 Task: Check the schedule for the "Victory Lane Racing Champions League".
Action: Mouse moved to (211, 393)
Screenshot: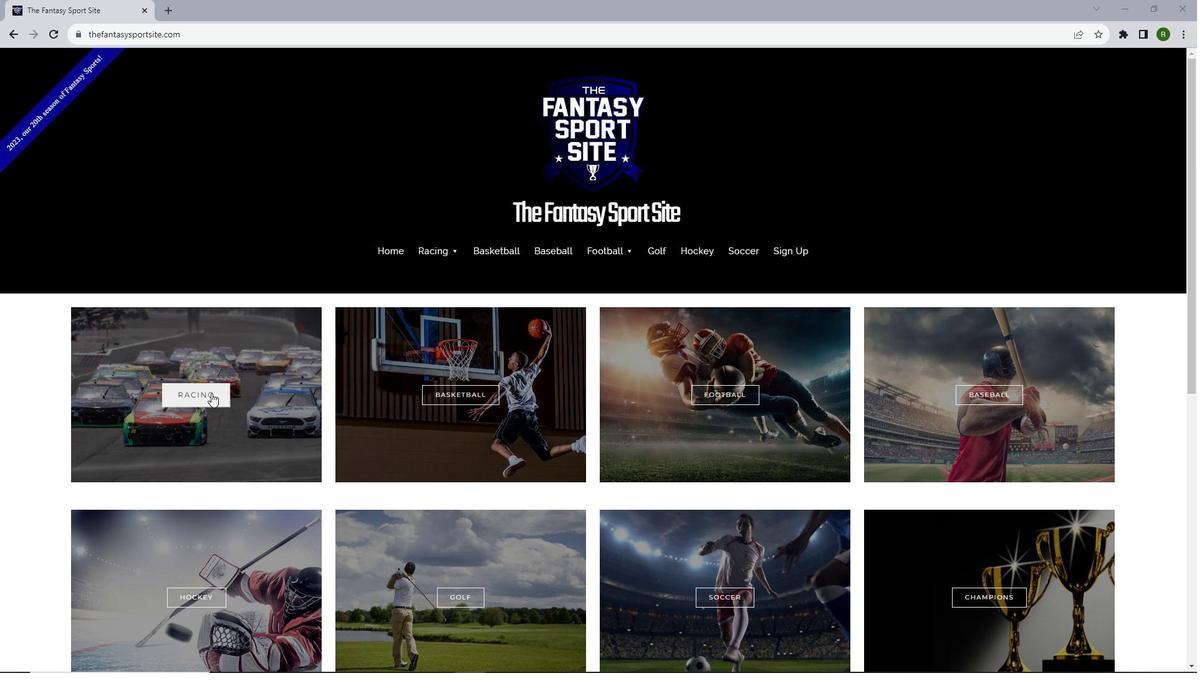 
Action: Mouse pressed left at (211, 393)
Screenshot: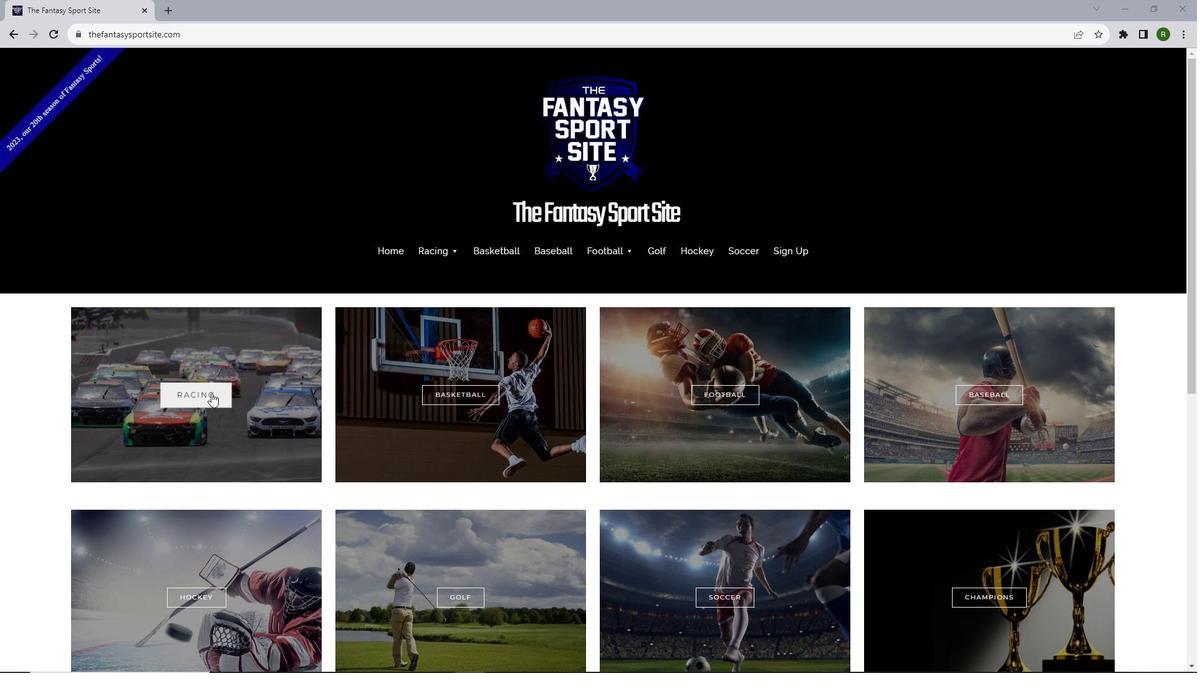 
Action: Mouse moved to (680, 351)
Screenshot: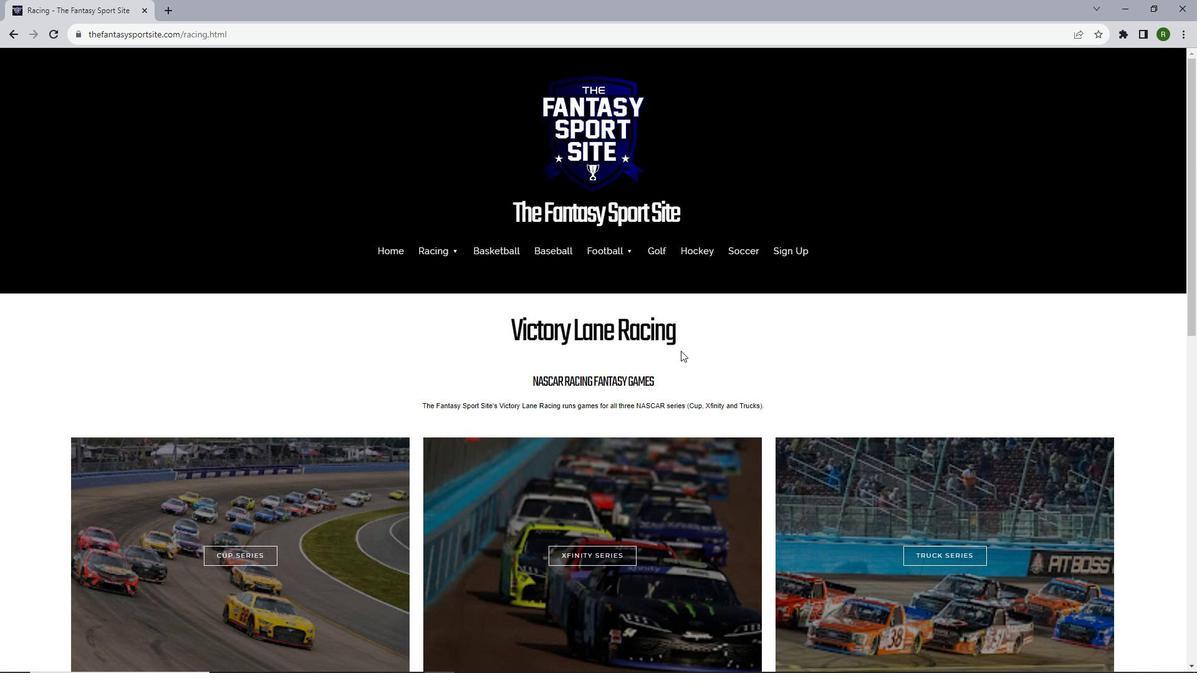 
Action: Mouse scrolled (680, 350) with delta (0, 0)
Screenshot: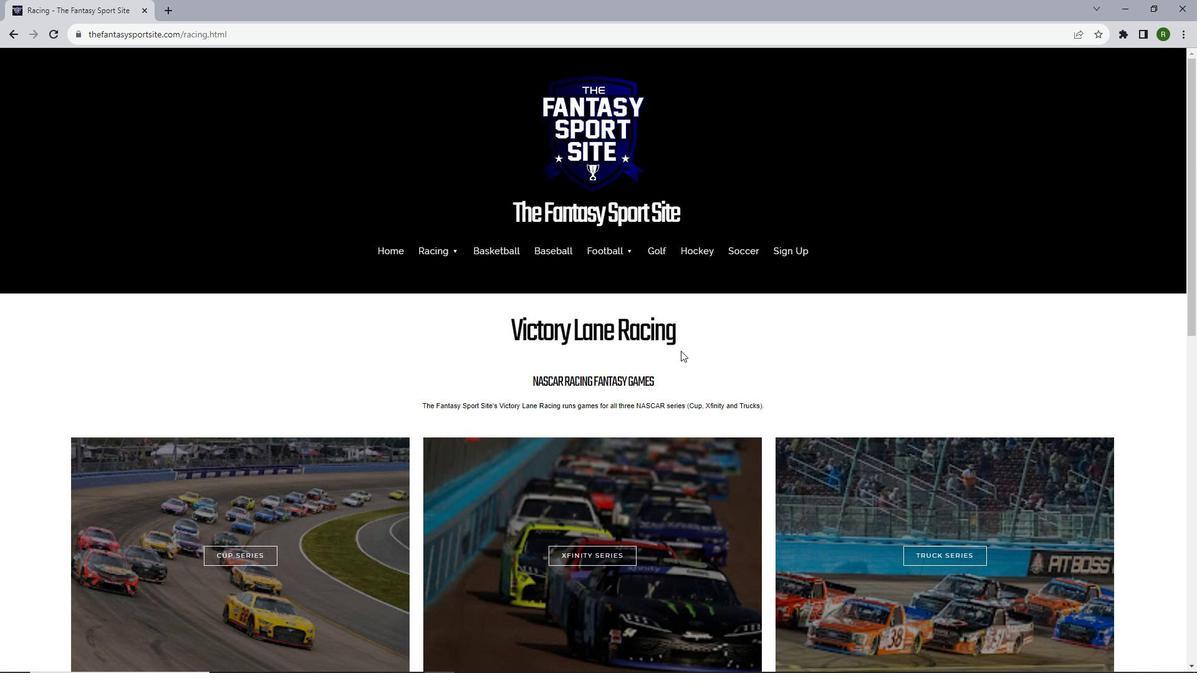 
Action: Mouse moved to (680, 351)
Screenshot: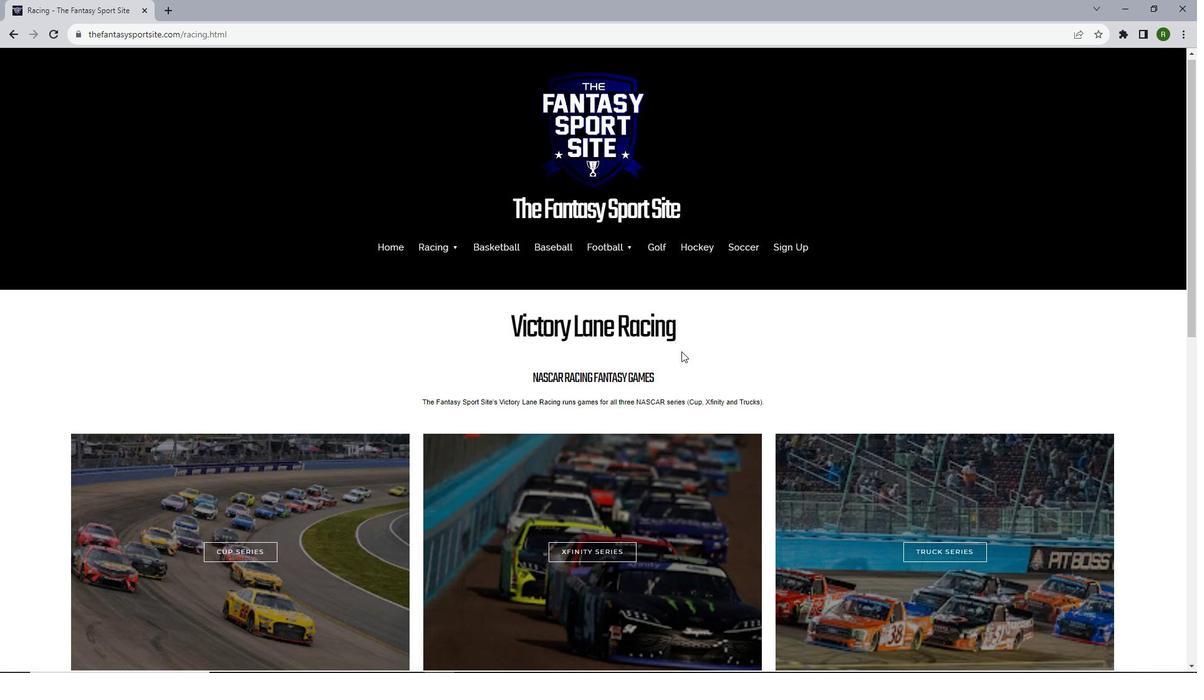 
Action: Mouse scrolled (680, 350) with delta (0, 0)
Screenshot: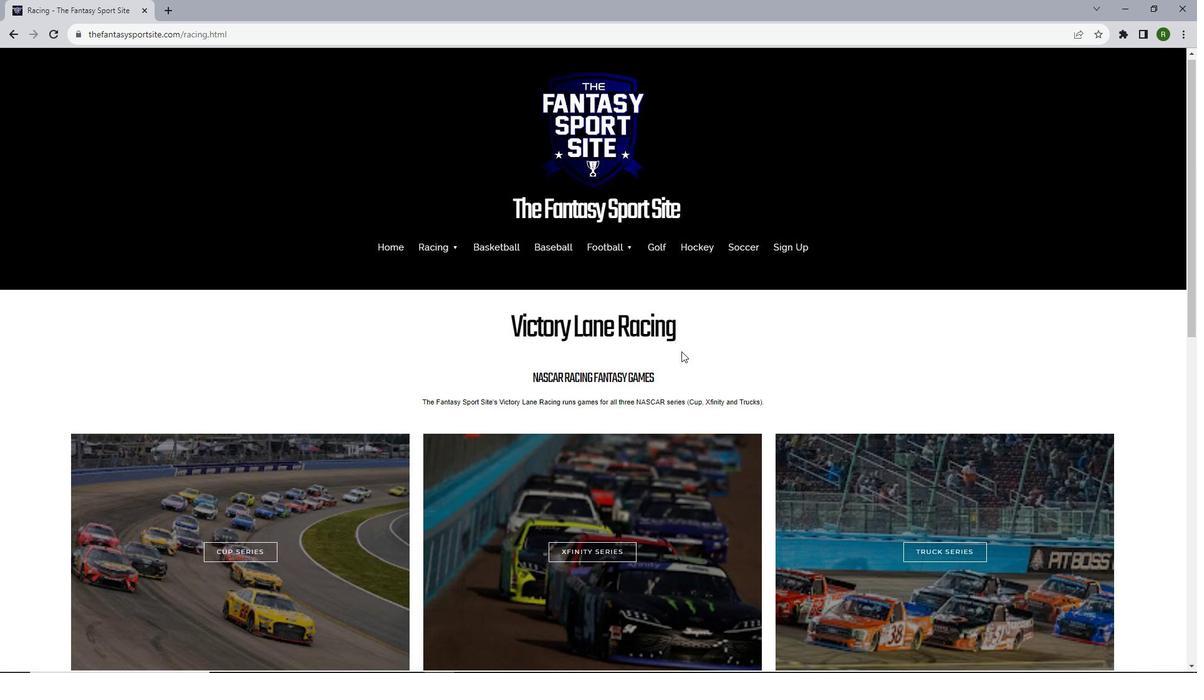 
Action: Mouse moved to (681, 351)
Screenshot: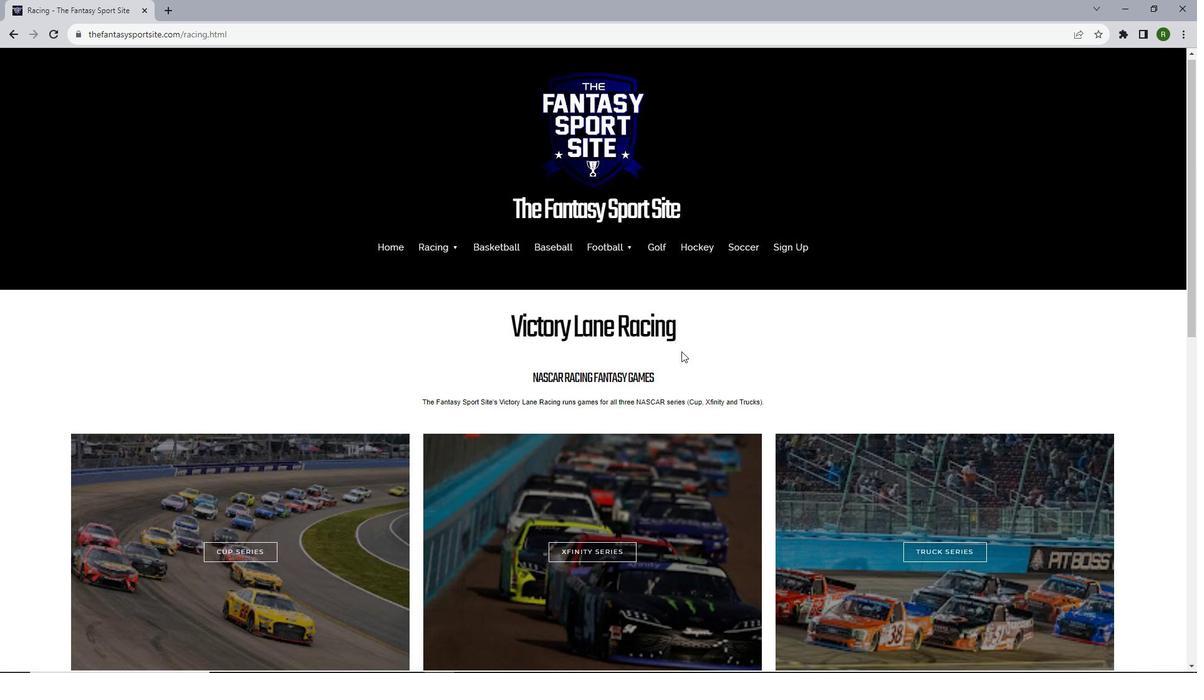 
Action: Mouse scrolled (681, 351) with delta (0, 0)
Screenshot: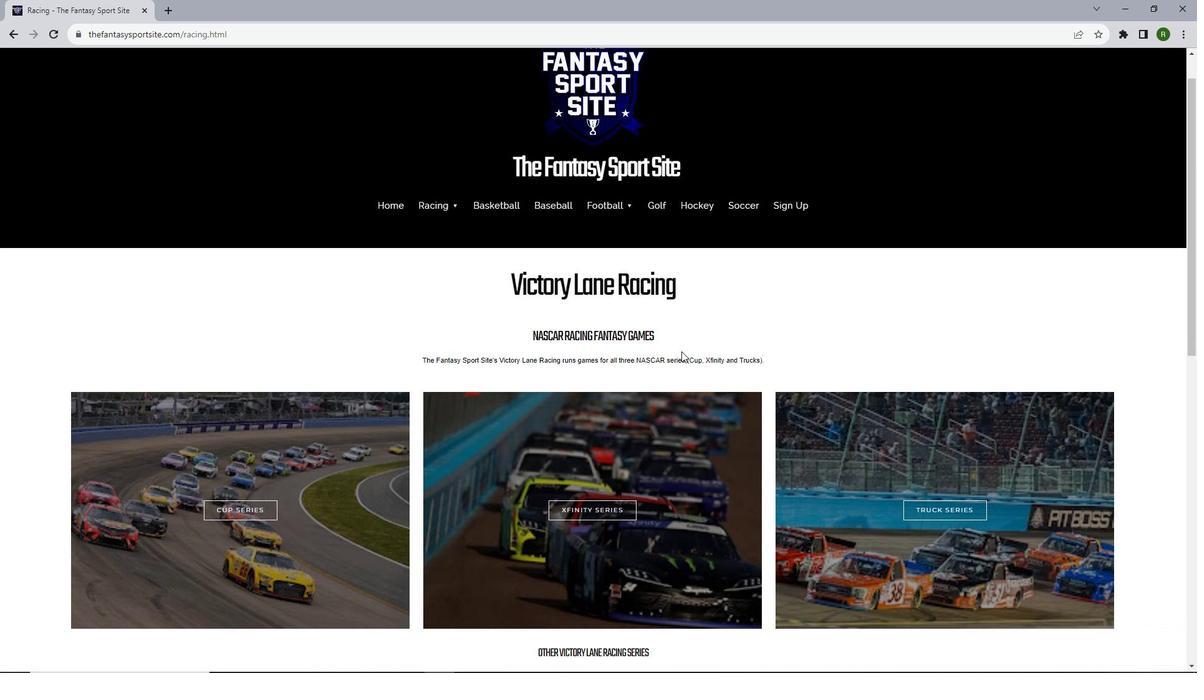 
Action: Mouse scrolled (681, 351) with delta (0, 0)
Screenshot: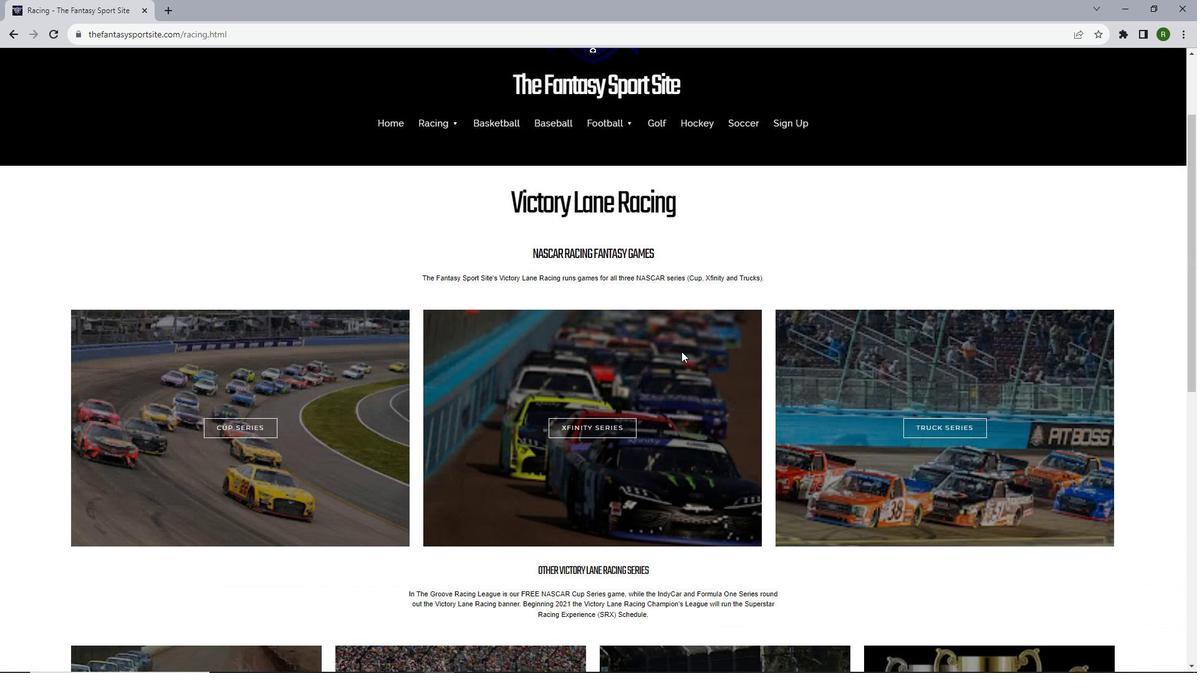 
Action: Mouse scrolled (681, 351) with delta (0, 0)
Screenshot: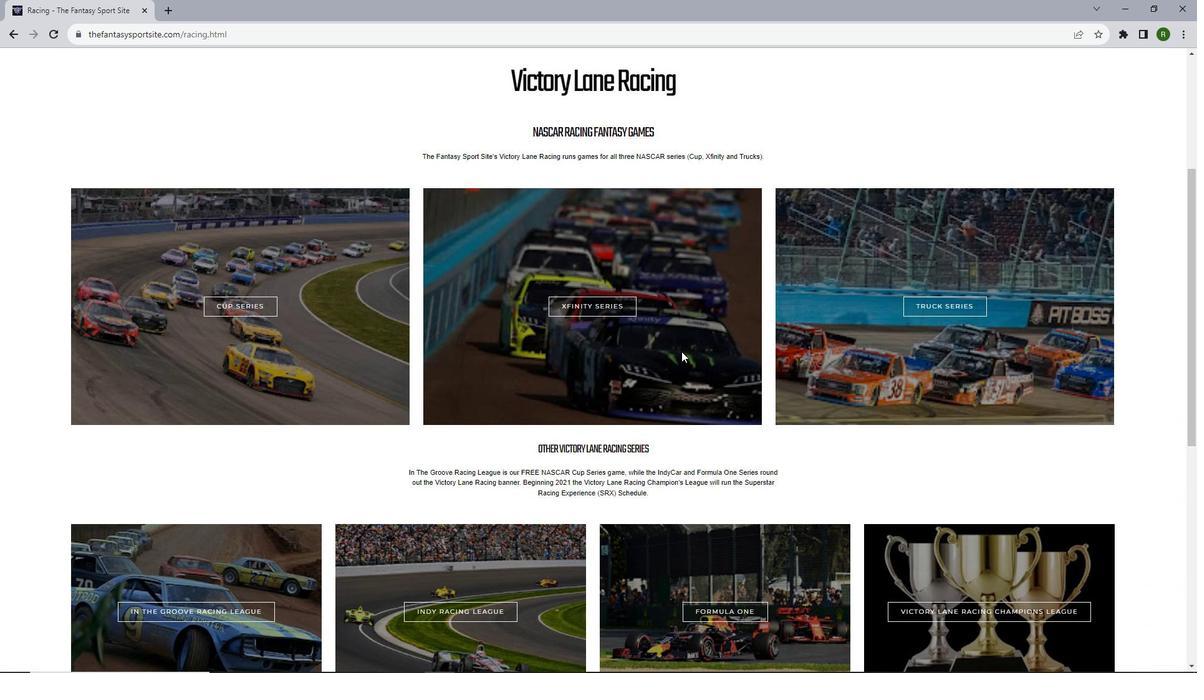 
Action: Mouse scrolled (681, 351) with delta (0, 0)
Screenshot: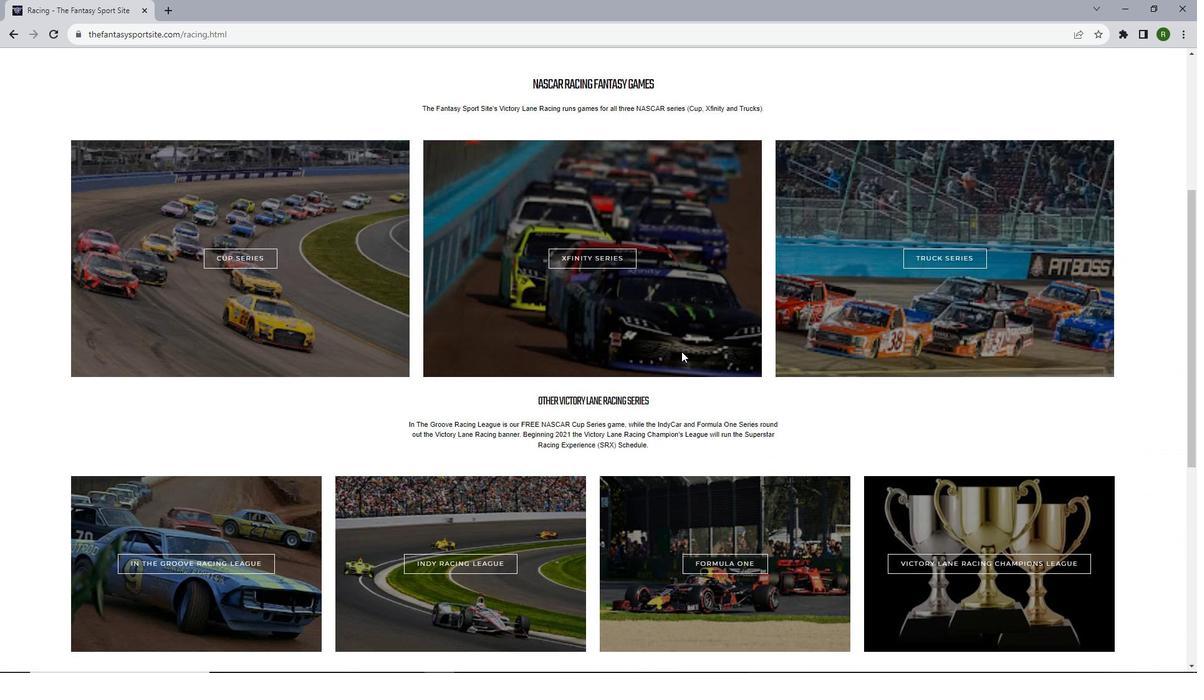 
Action: Mouse scrolled (681, 351) with delta (0, 0)
Screenshot: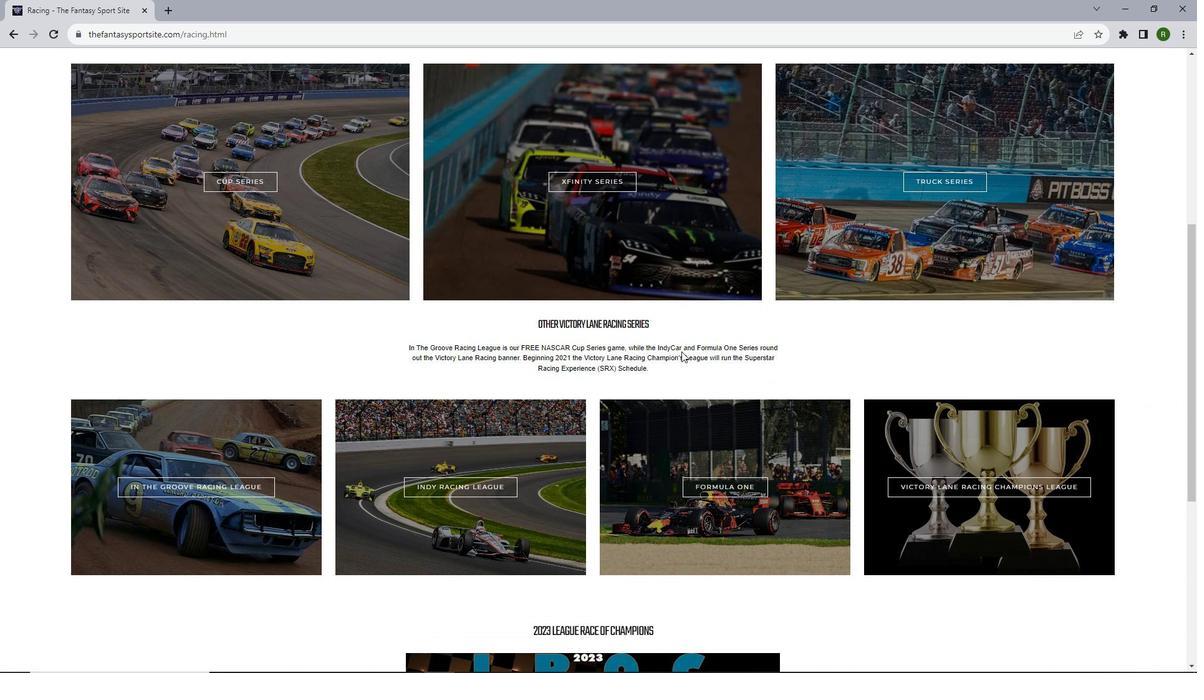 
Action: Mouse moved to (911, 420)
Screenshot: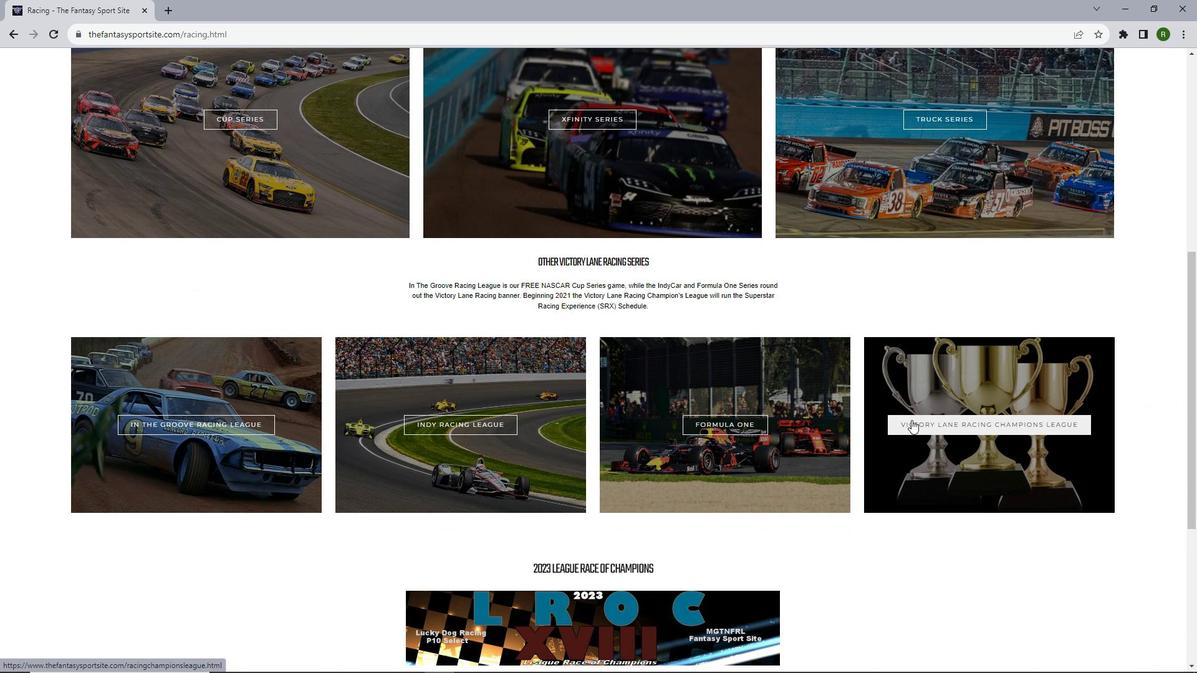 
Action: Mouse pressed left at (911, 420)
Screenshot: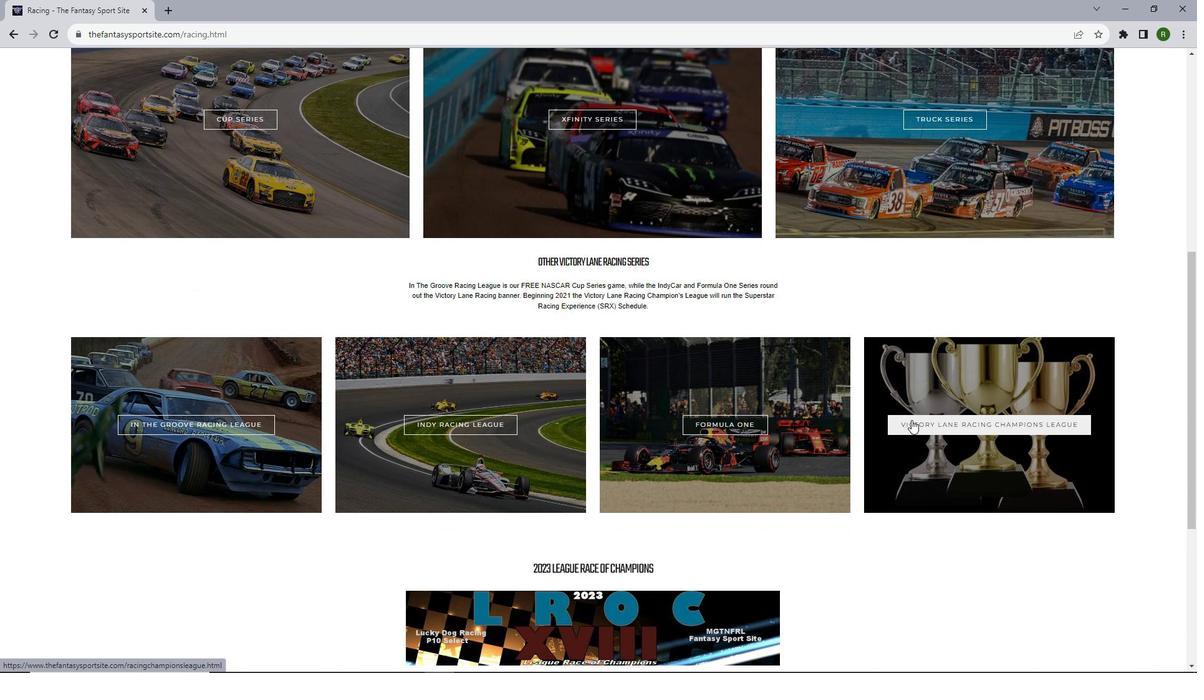 
Action: Mouse moved to (478, 329)
Screenshot: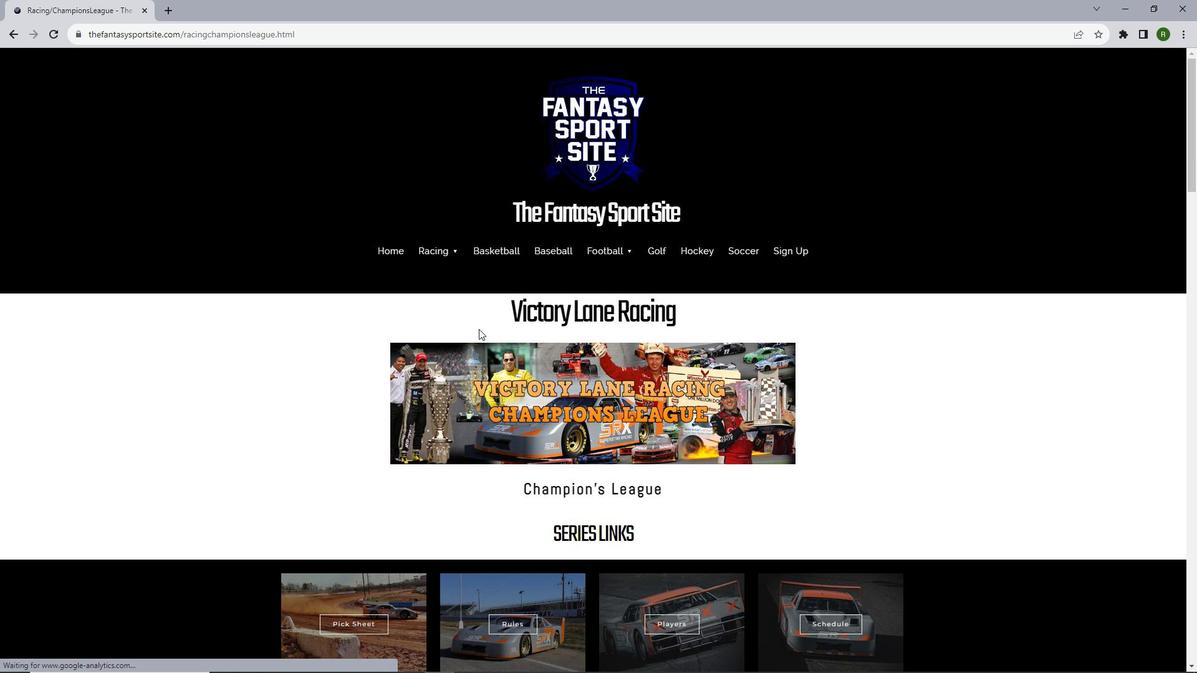 
Action: Mouse scrolled (478, 328) with delta (0, 0)
Screenshot: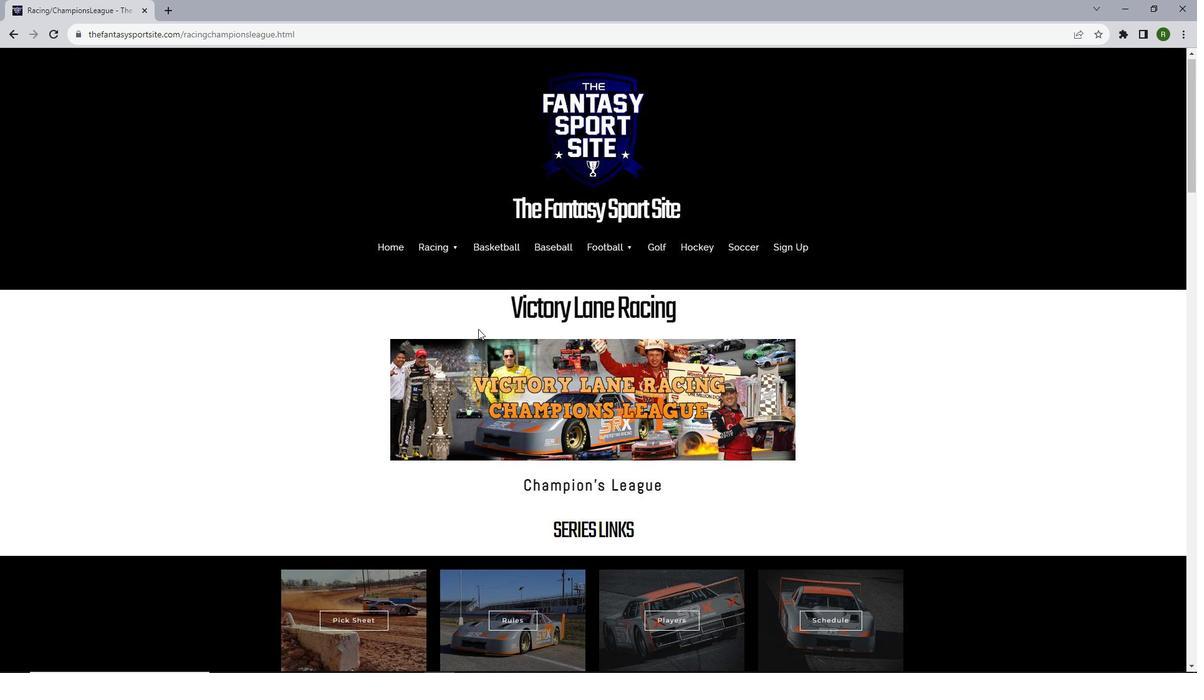 
Action: Mouse scrolled (478, 328) with delta (0, 0)
Screenshot: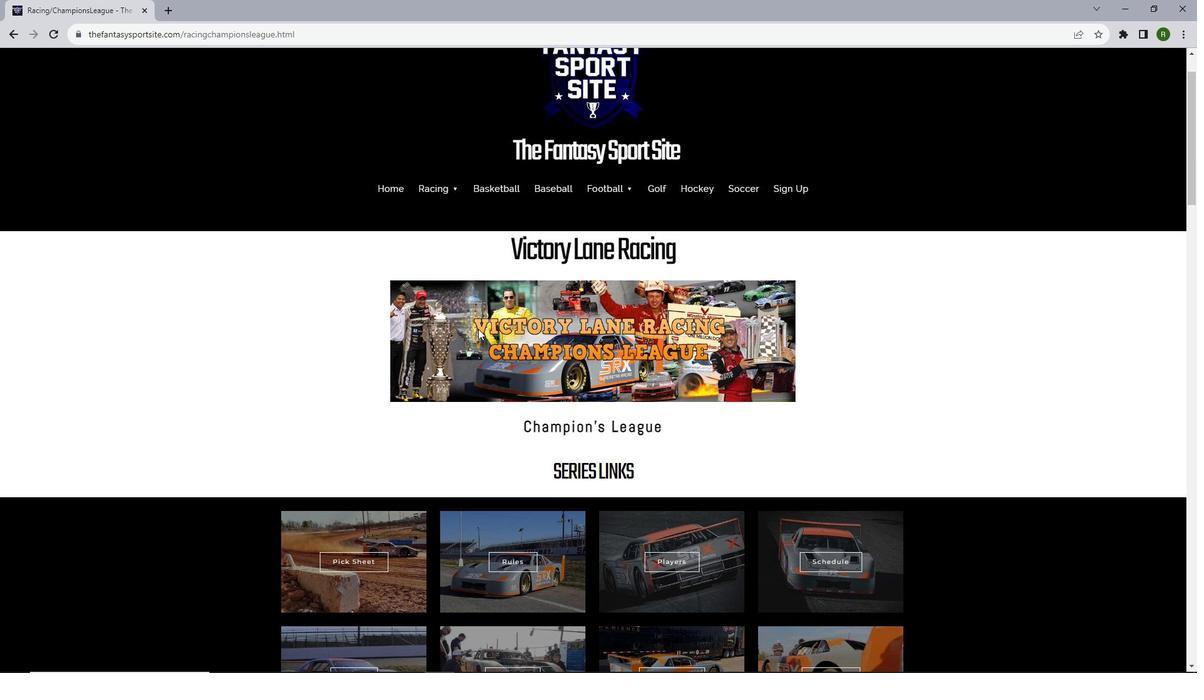
Action: Mouse scrolled (478, 328) with delta (0, 0)
Screenshot: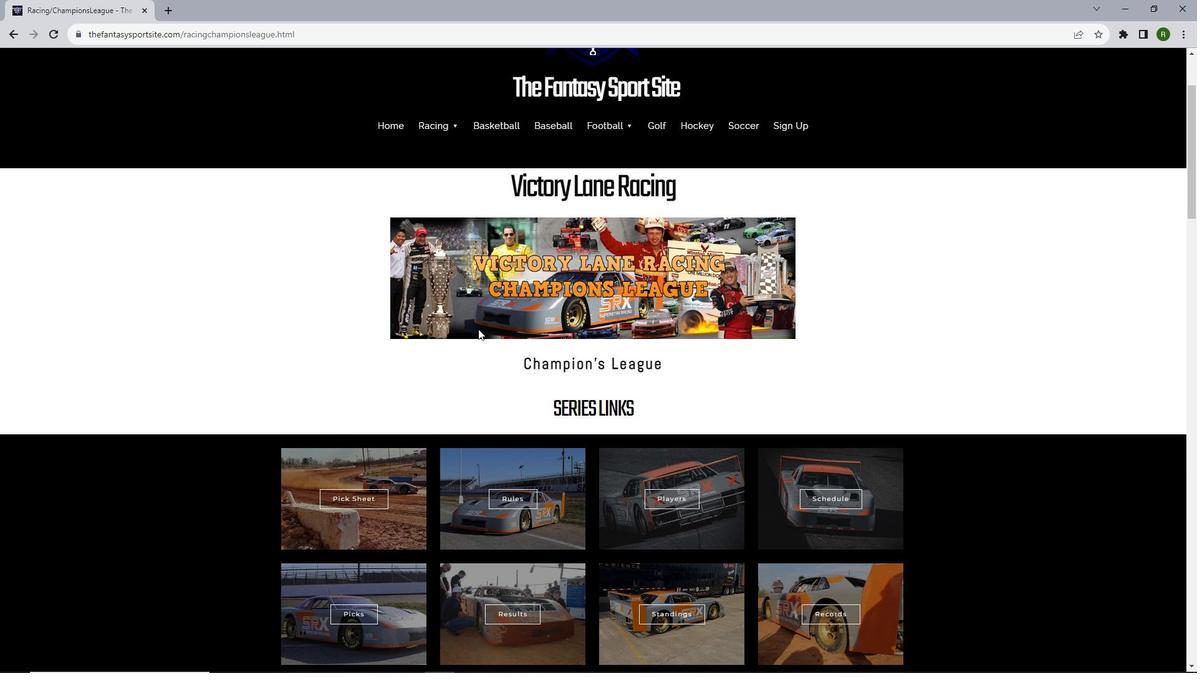 
Action: Mouse scrolled (478, 328) with delta (0, 0)
Screenshot: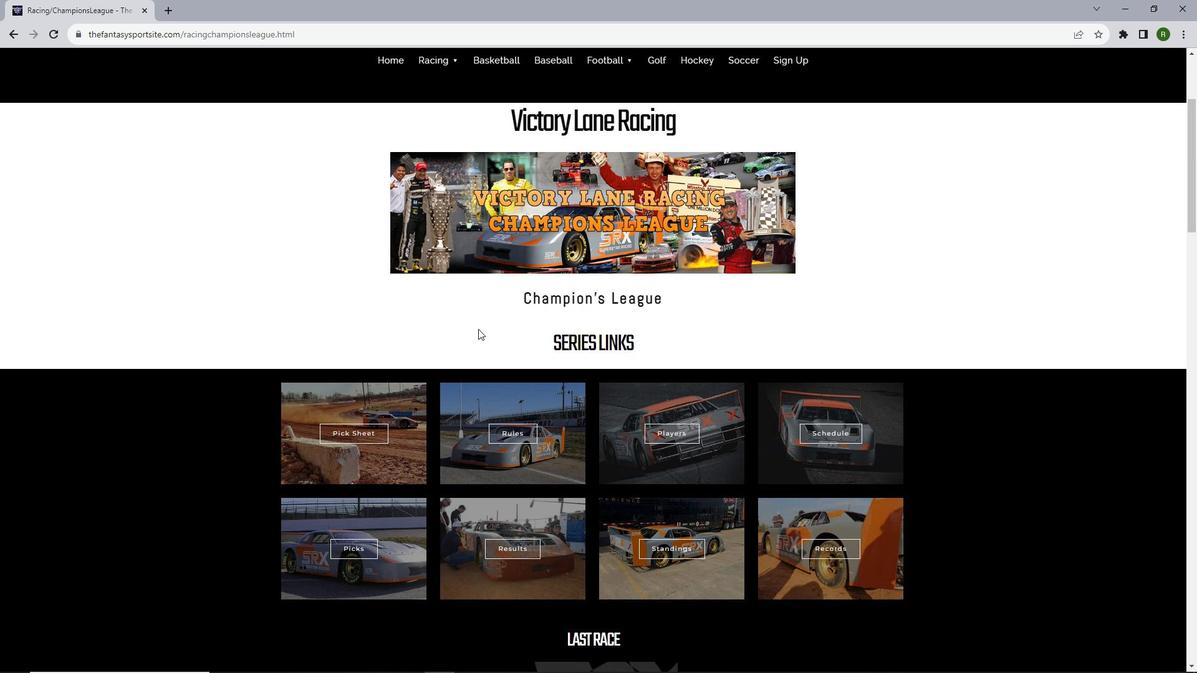 
Action: Mouse scrolled (478, 328) with delta (0, 0)
Screenshot: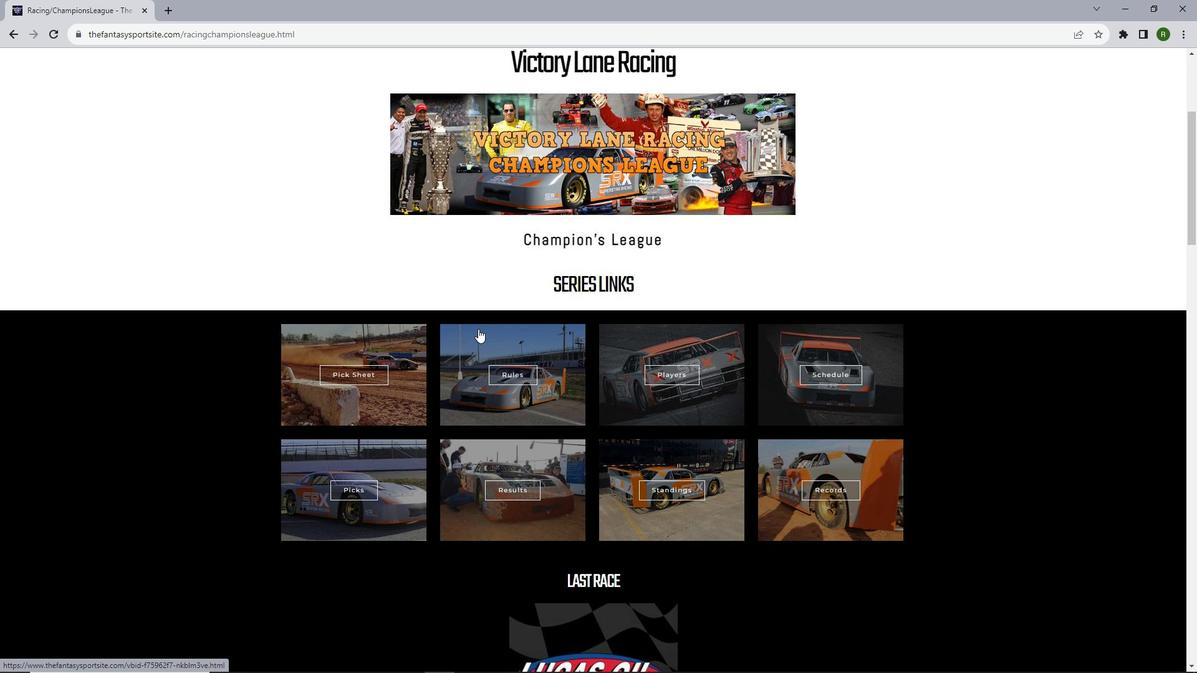 
Action: Mouse scrolled (478, 328) with delta (0, 0)
Screenshot: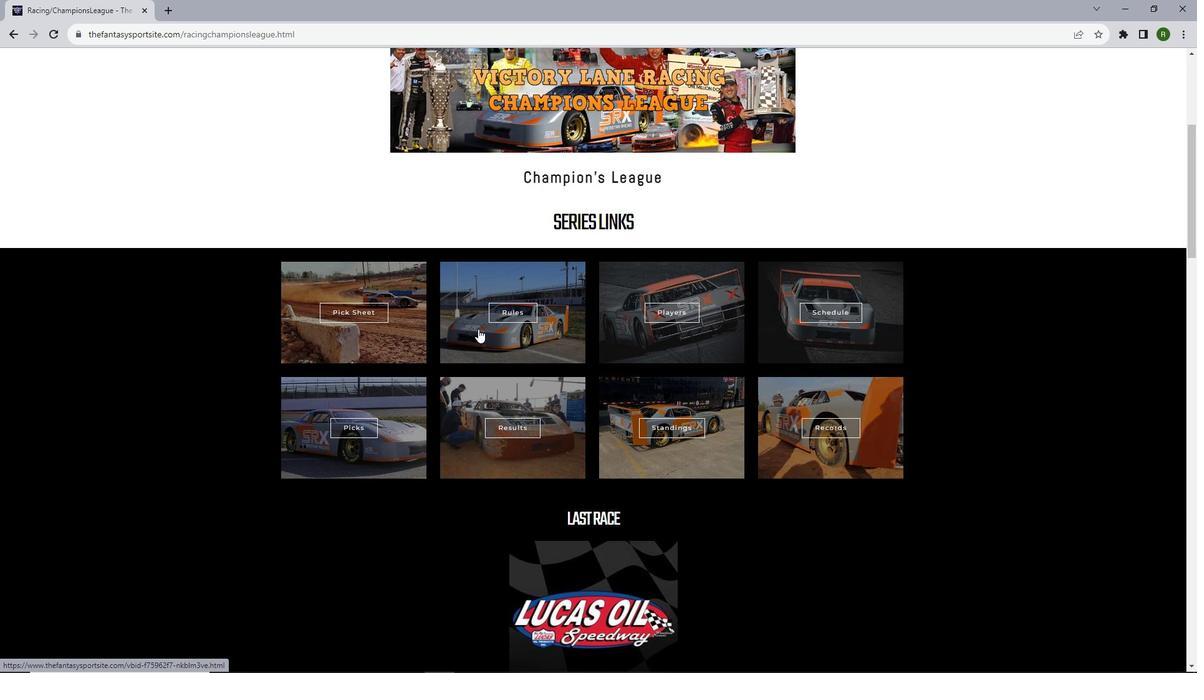 
Action: Mouse moved to (832, 254)
Screenshot: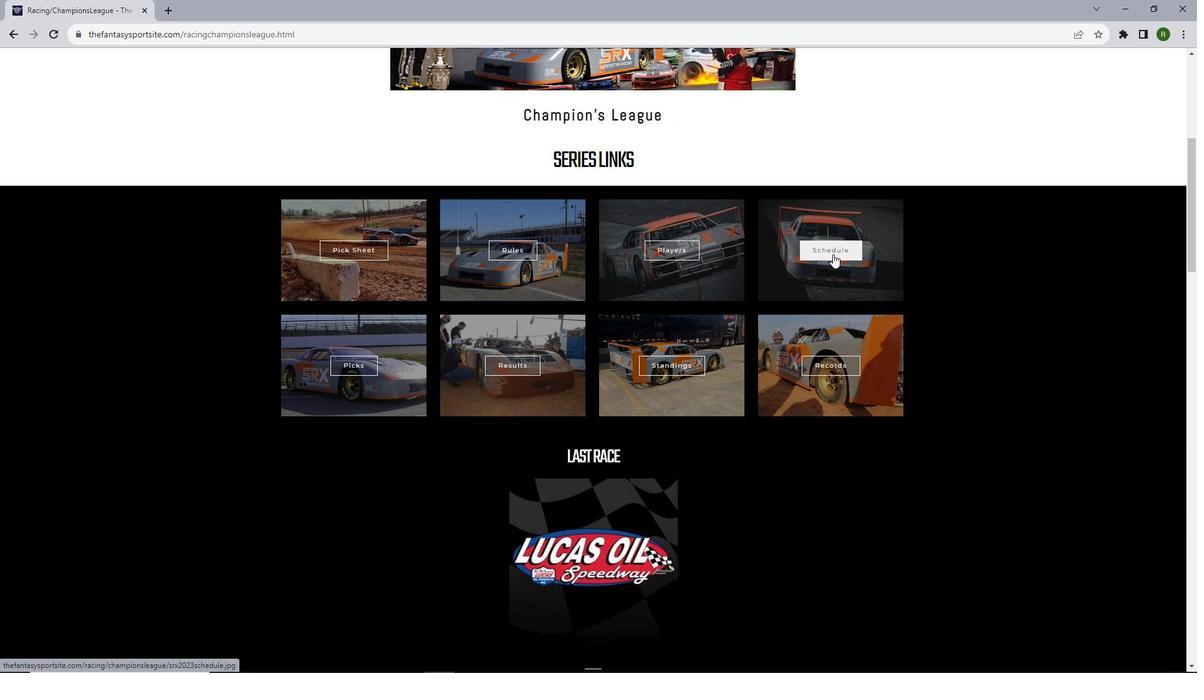 
Action: Mouse pressed left at (832, 254)
Screenshot: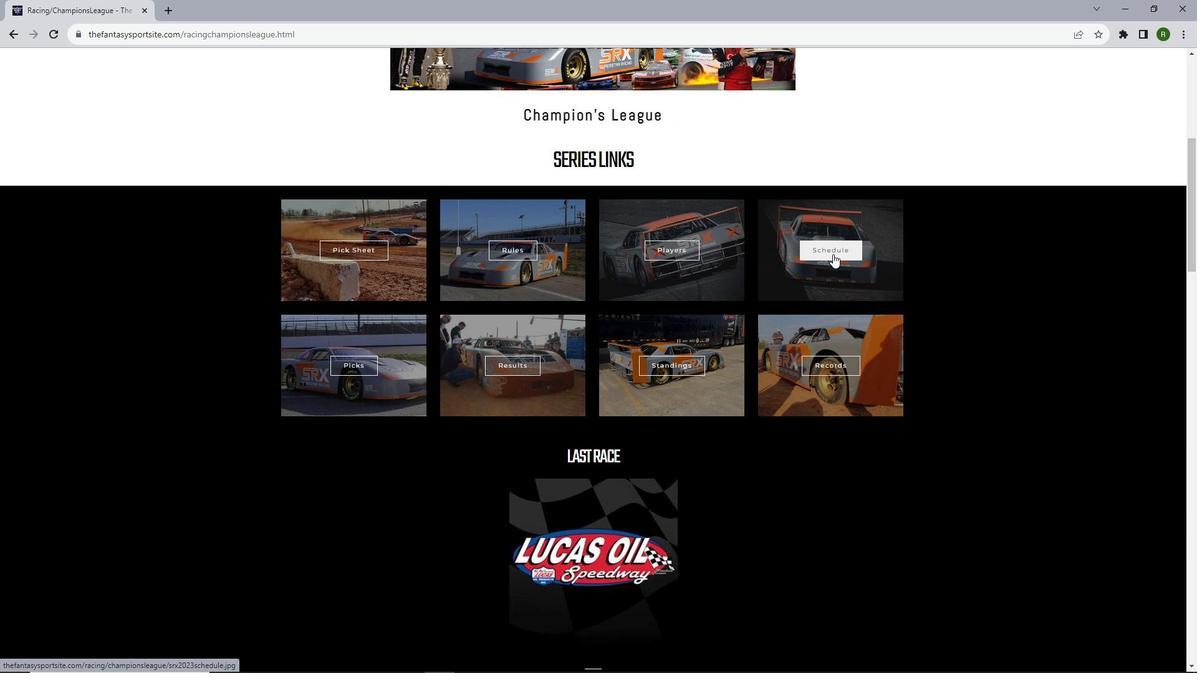 
Action: Mouse scrolled (832, 253) with delta (0, 0)
Screenshot: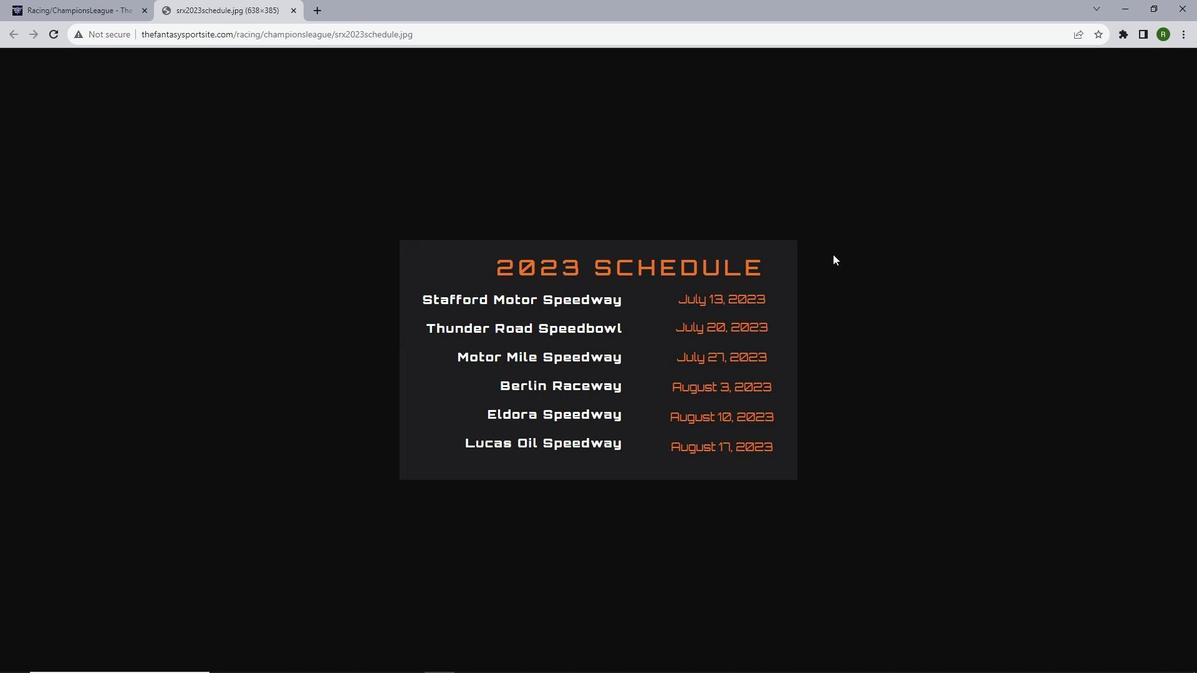 
Action: Mouse scrolled (832, 253) with delta (0, 0)
Screenshot: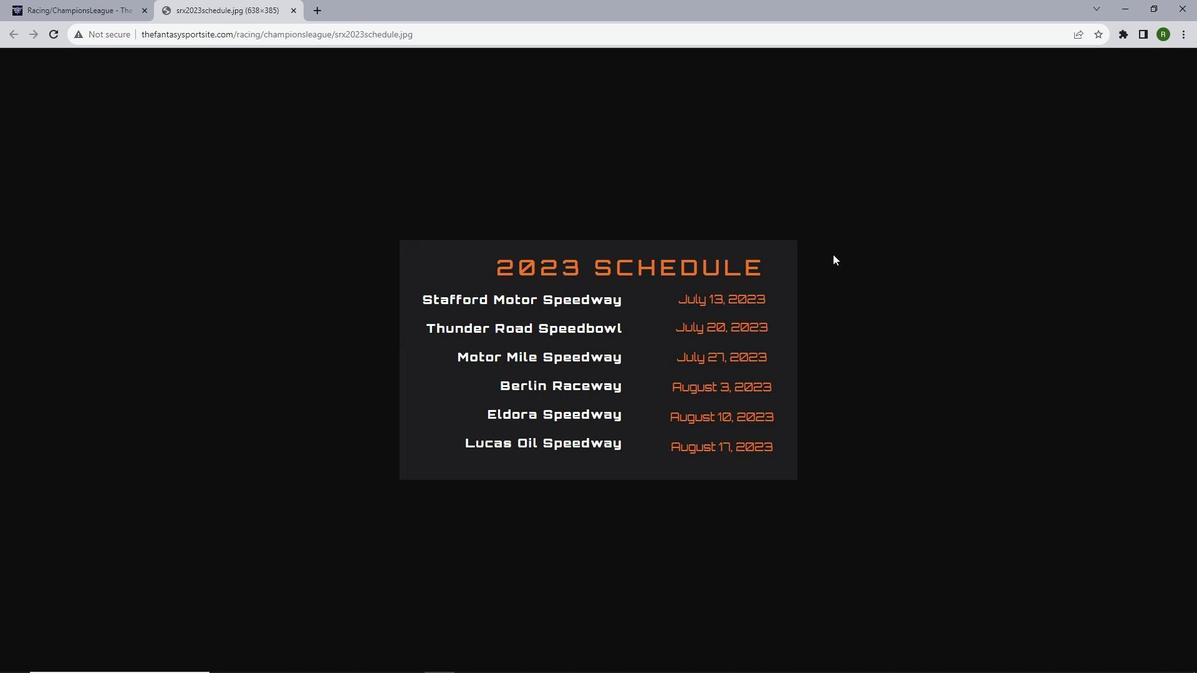 
Action: Mouse scrolled (832, 253) with delta (0, 0)
Screenshot: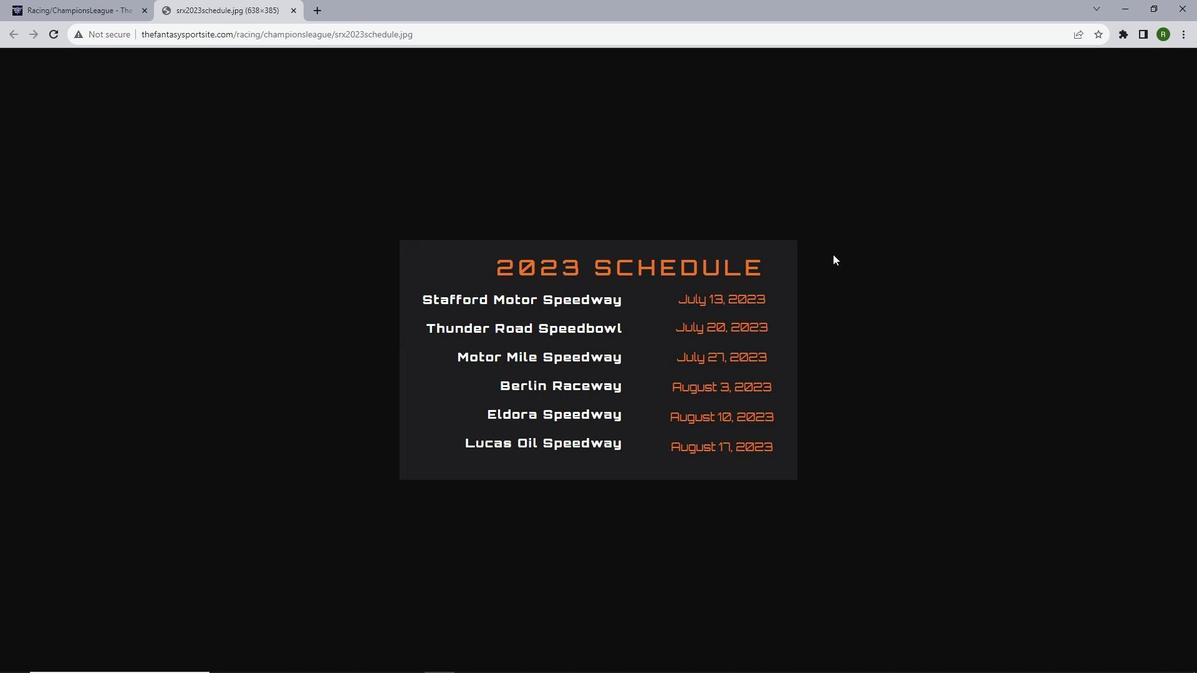 
Action: Mouse moved to (615, 335)
Screenshot: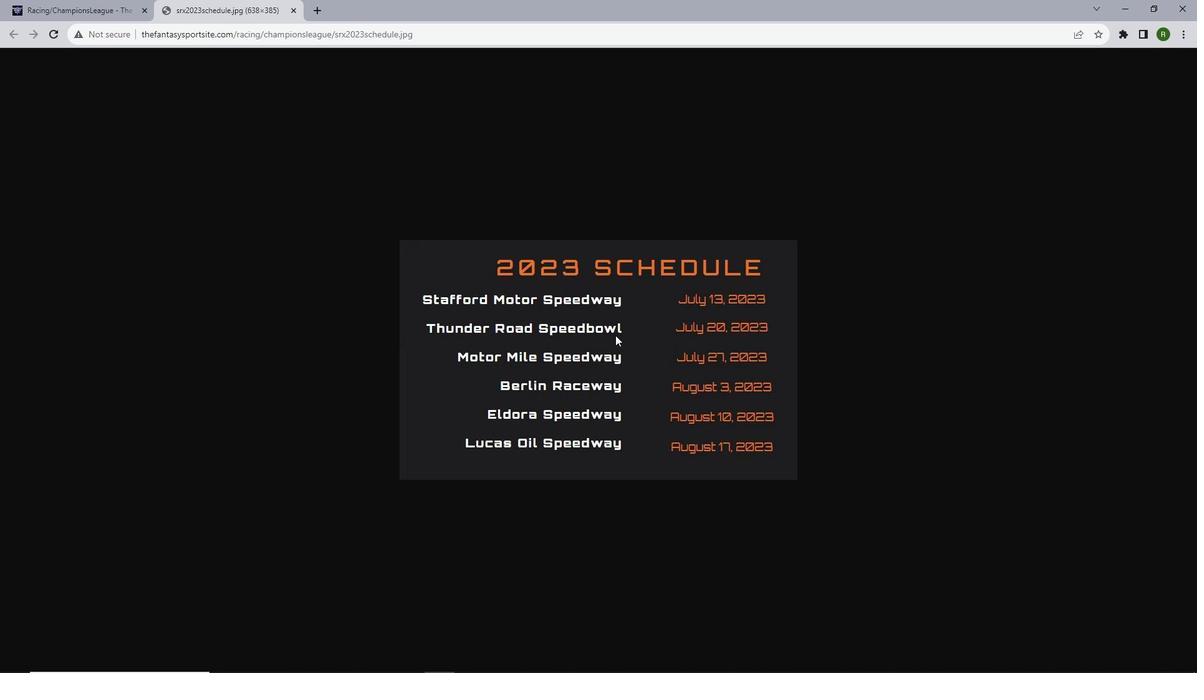 
Action: Mouse scrolled (615, 336) with delta (0, 0)
Screenshot: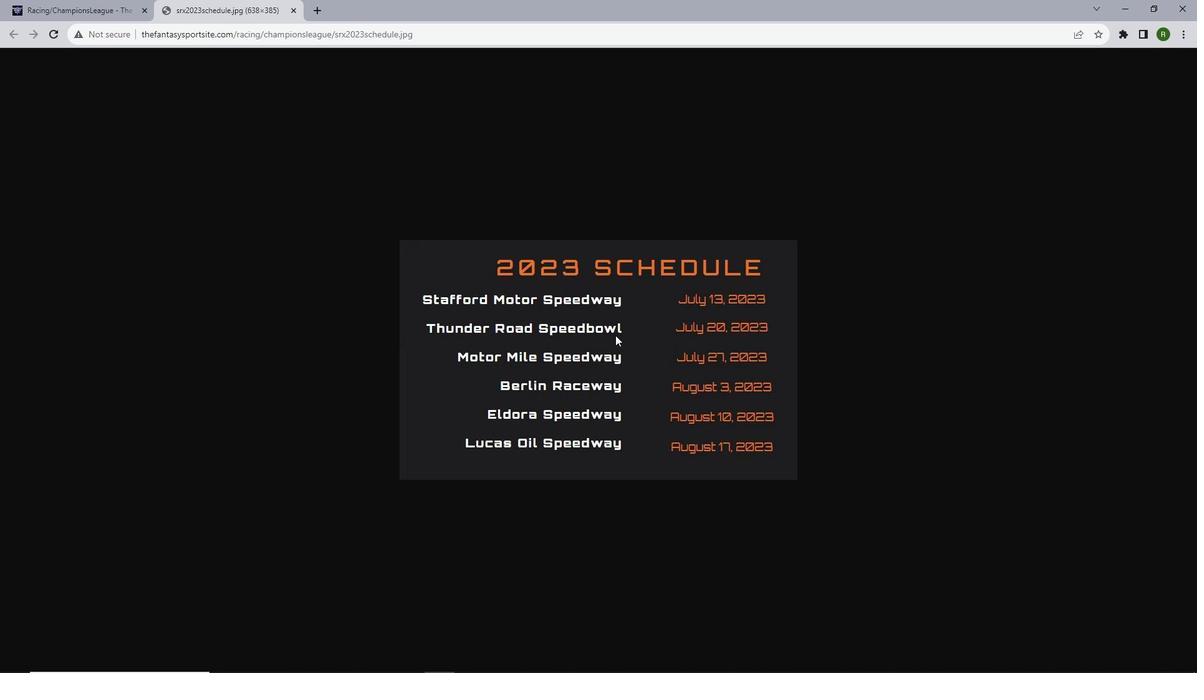 
